 Task: Insert the emoji "rose".
Action: Mouse moved to (107, 64)
Screenshot: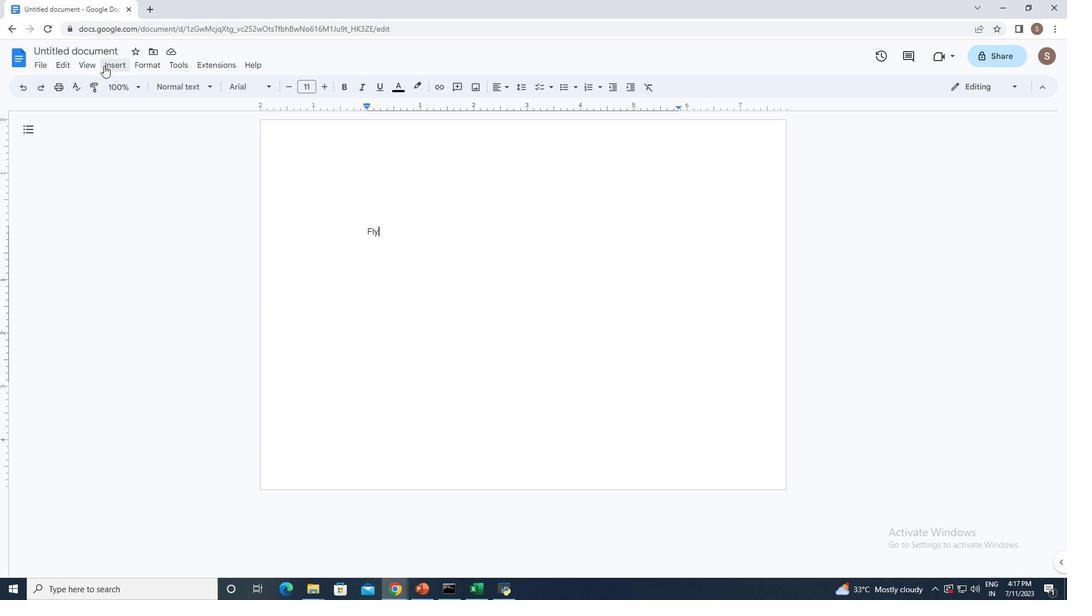 
Action: Mouse pressed left at (107, 64)
Screenshot: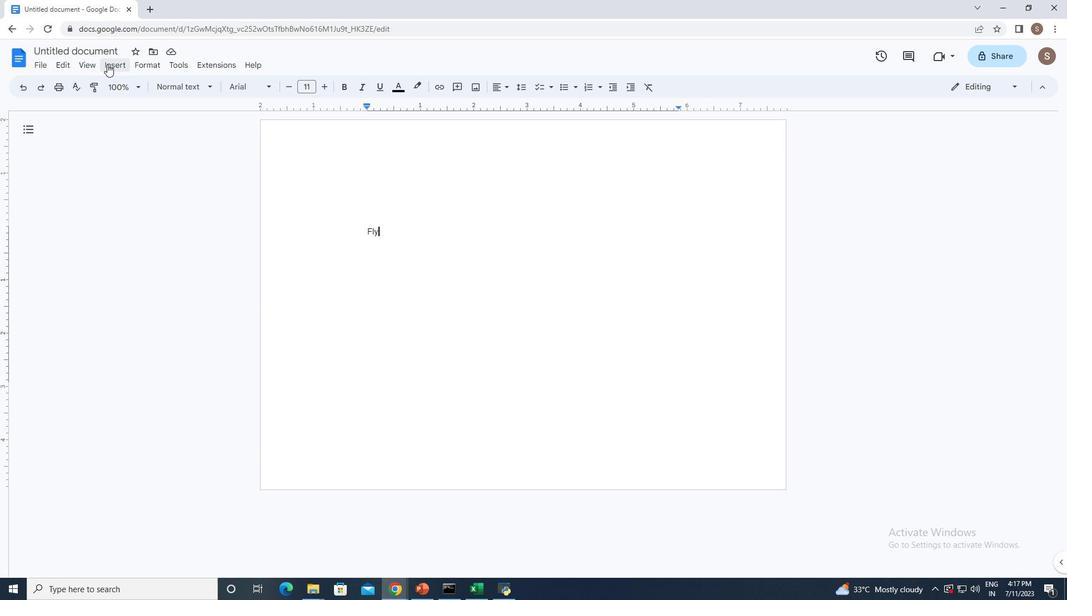 
Action: Mouse moved to (146, 447)
Screenshot: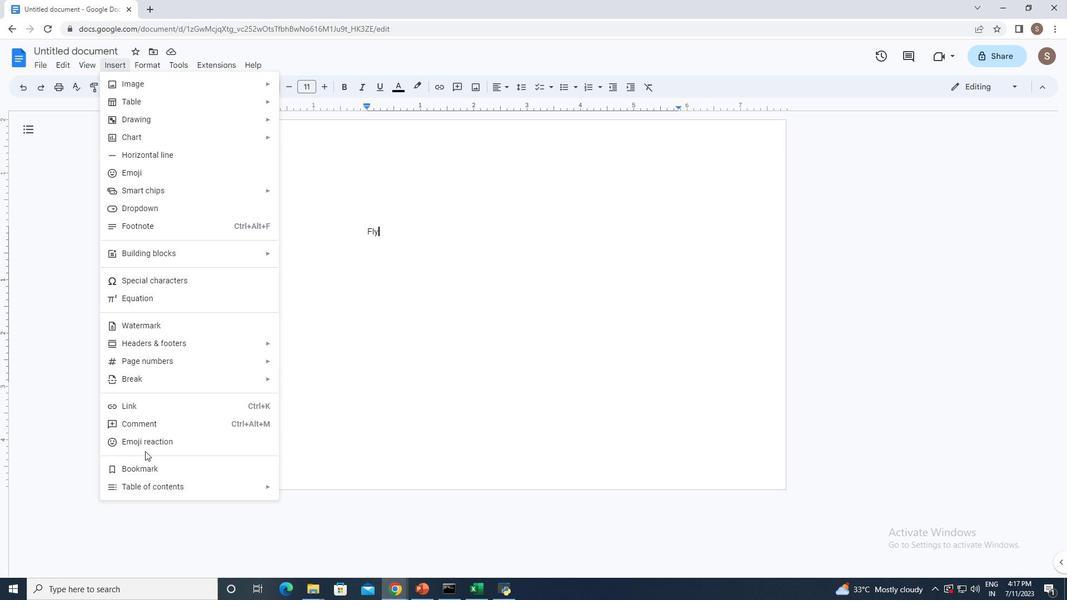 
Action: Mouse pressed left at (146, 447)
Screenshot: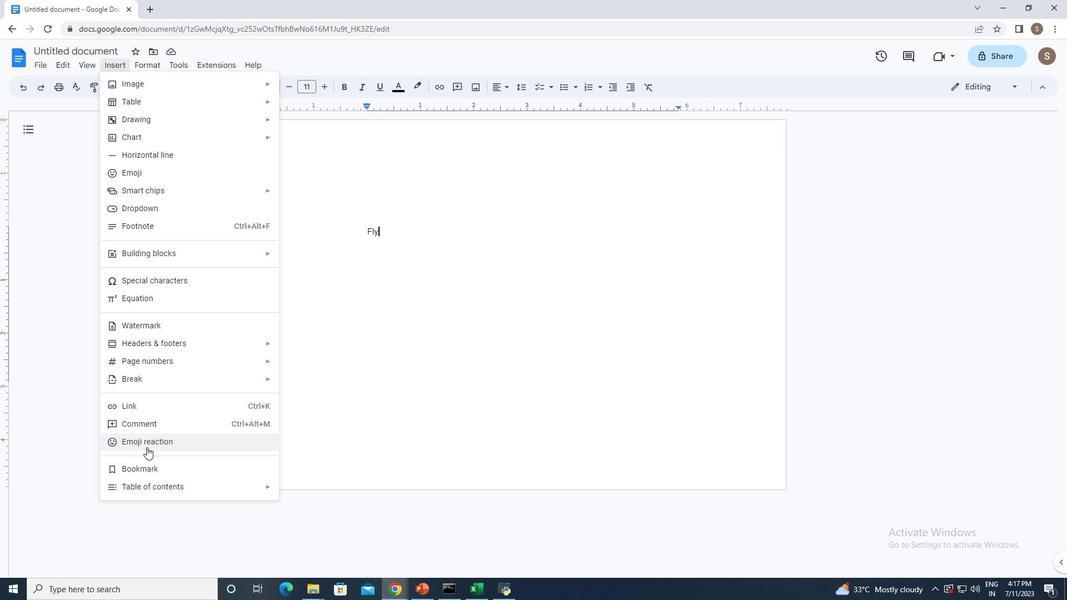 
Action: Mouse moved to (758, 276)
Screenshot: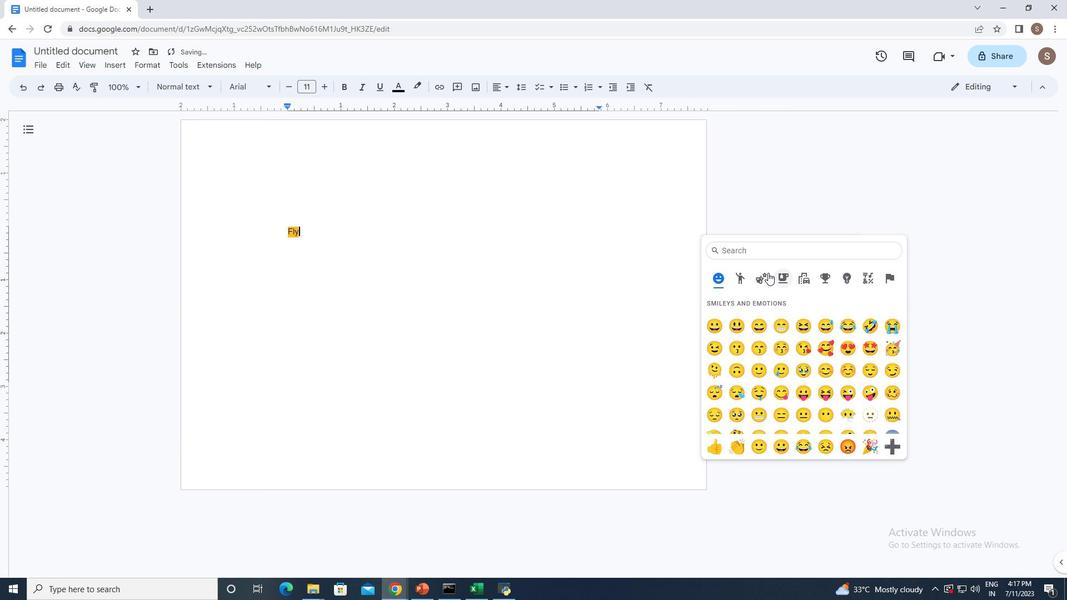 
Action: Mouse pressed left at (758, 276)
Screenshot: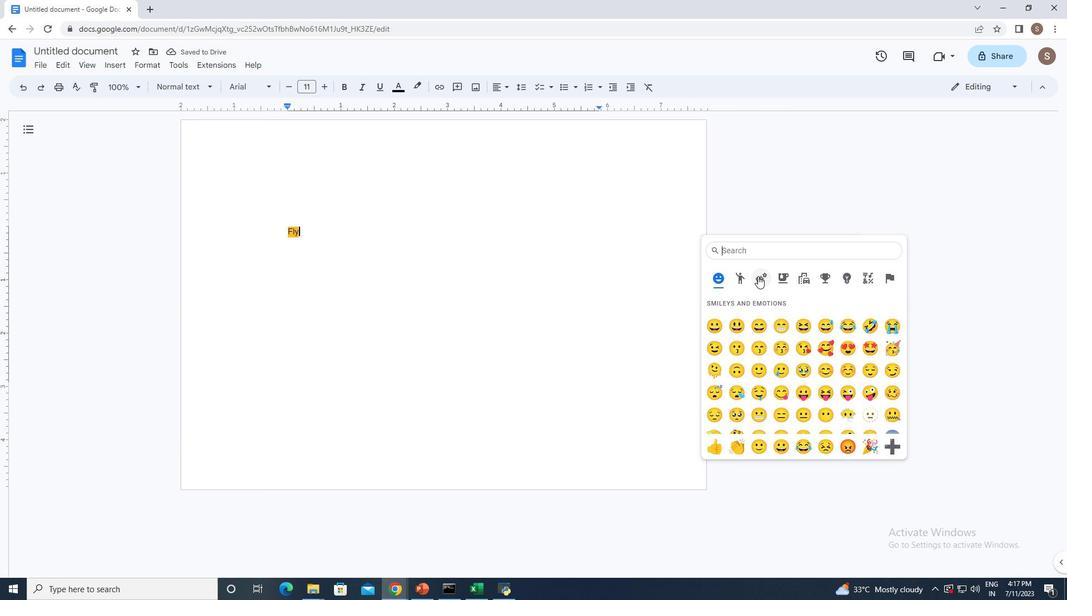 
Action: Mouse moved to (732, 323)
Screenshot: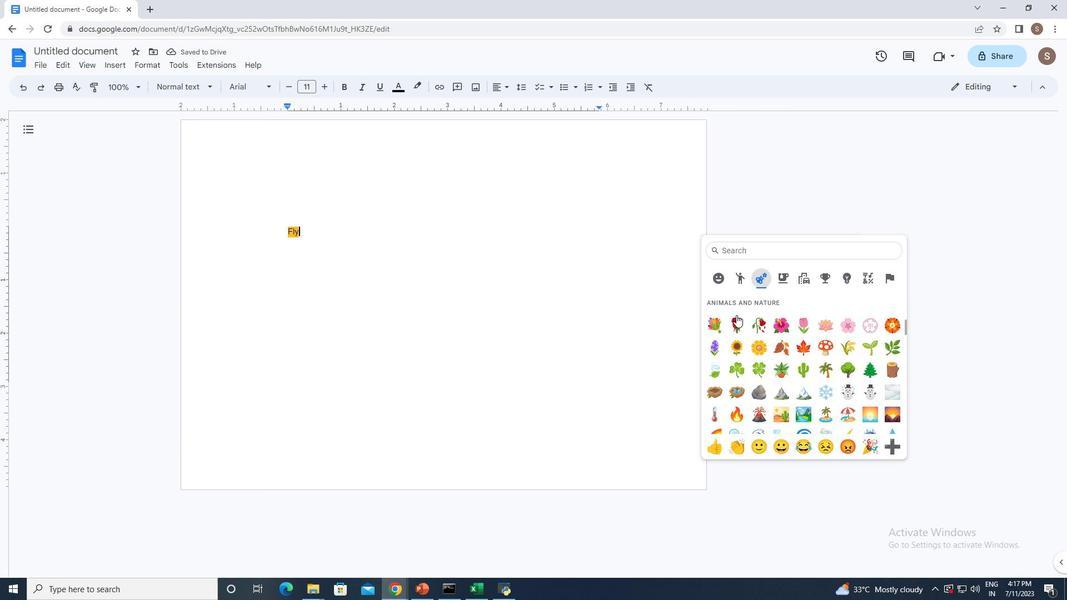 
Action: Mouse pressed left at (732, 323)
Screenshot: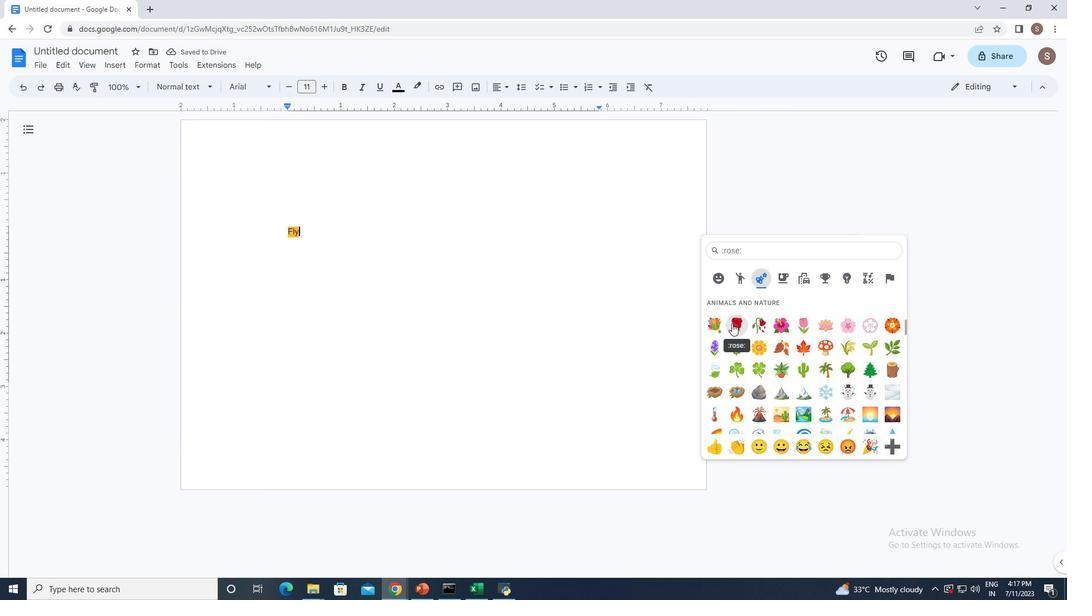 
Action: Mouse moved to (611, 349)
Screenshot: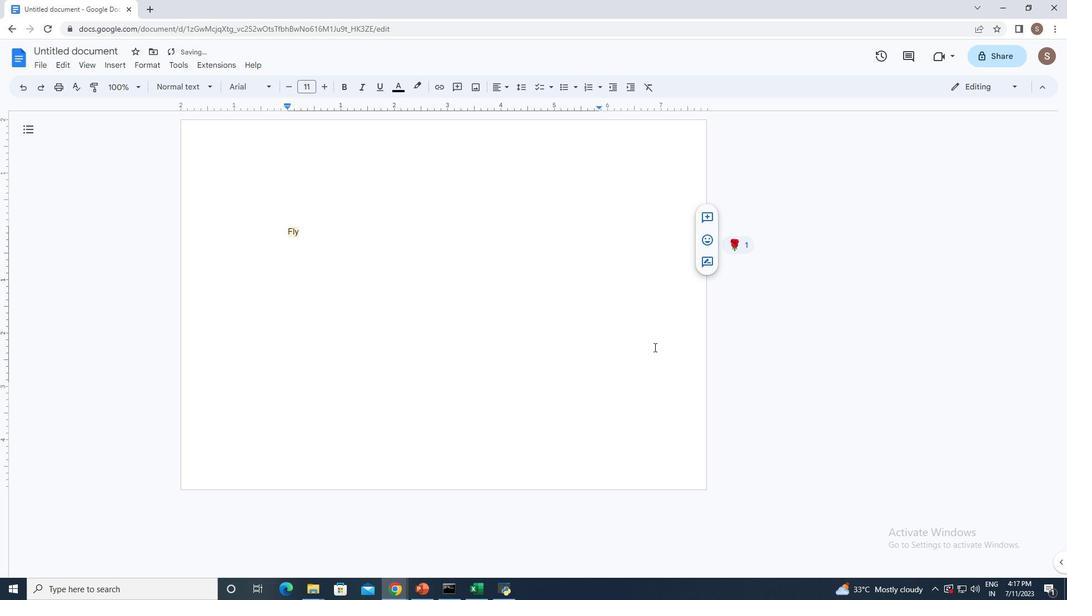 
Action: Mouse pressed left at (611, 349)
Screenshot: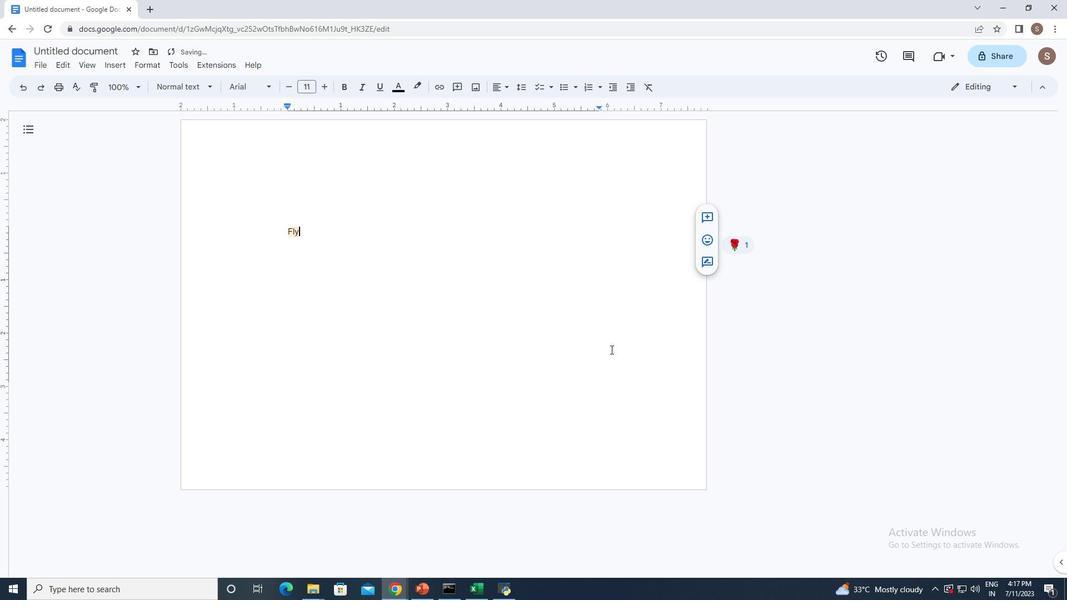 
Action: Mouse moved to (411, 273)
Screenshot: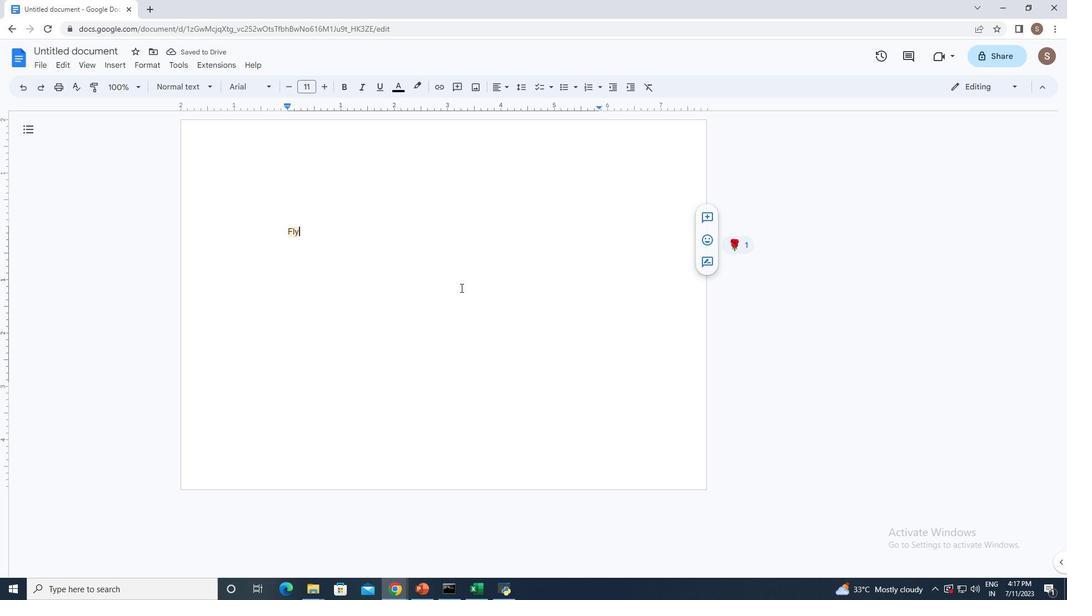
